 Task: Look for products in the category "Pinot Grigio" from Wines Til Friday only.
Action: Mouse moved to (740, 274)
Screenshot: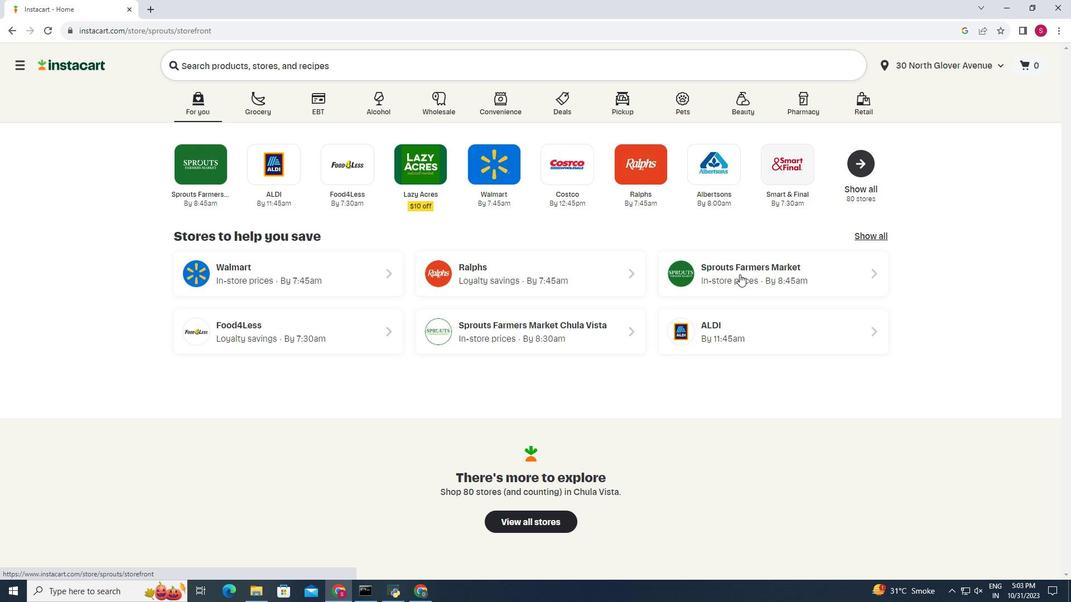 
Action: Mouse pressed left at (740, 274)
Screenshot: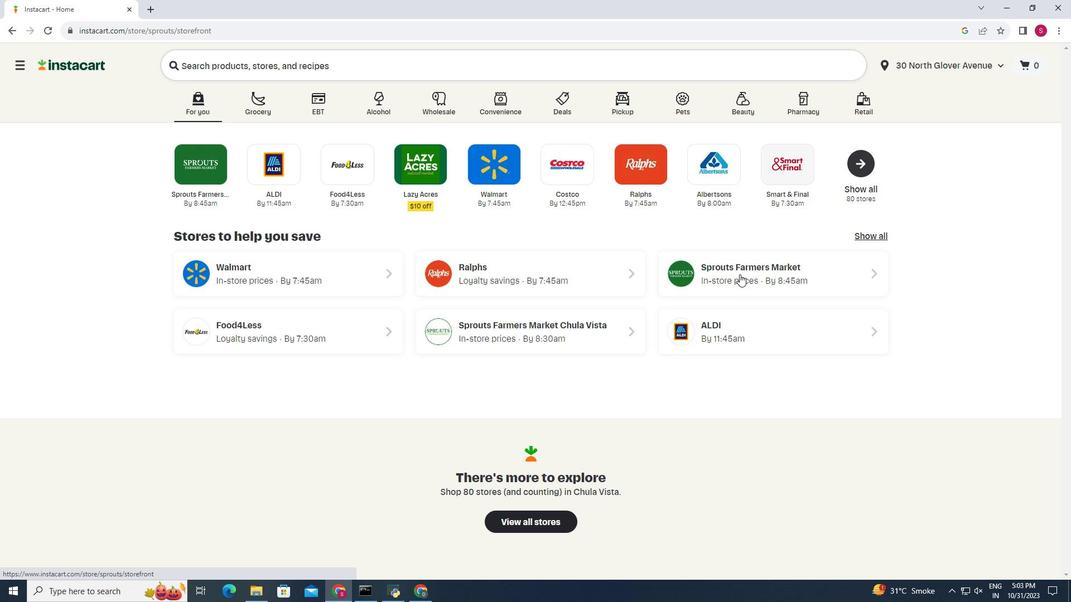 
Action: Mouse moved to (33, 527)
Screenshot: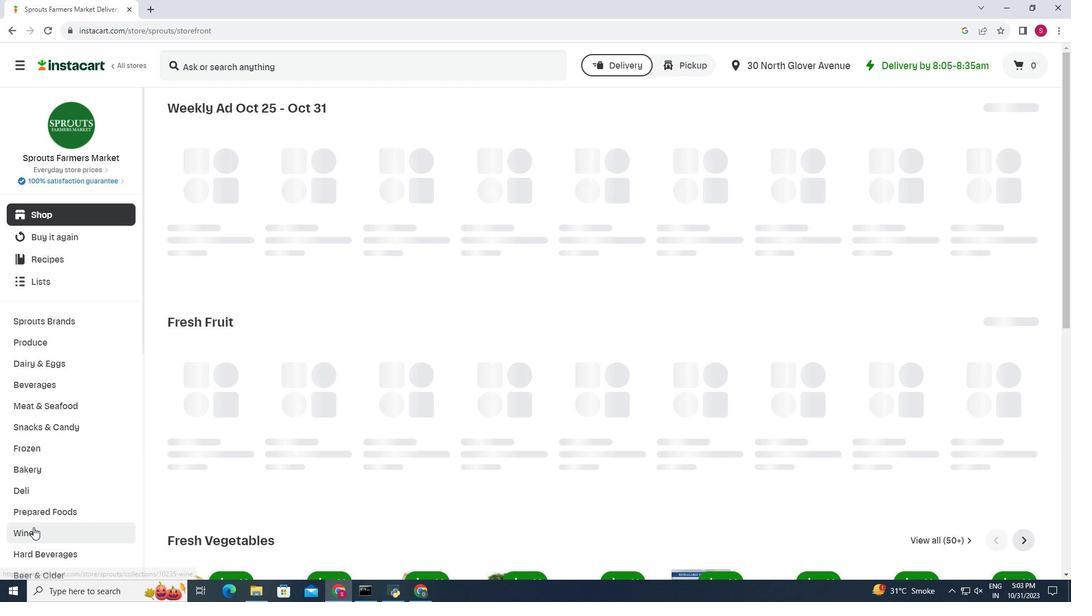 
Action: Mouse pressed left at (33, 527)
Screenshot: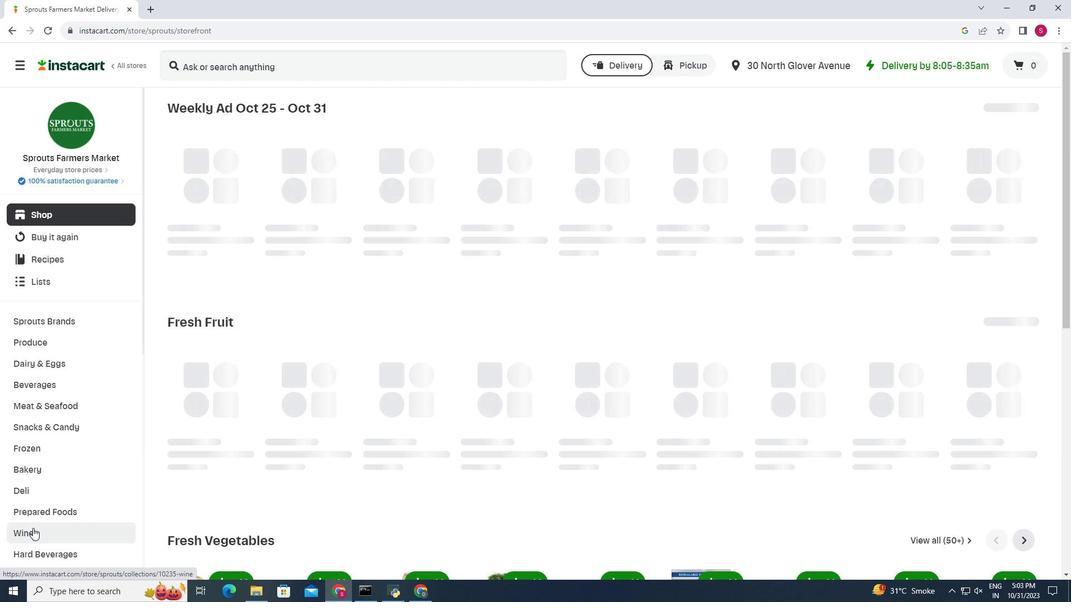 
Action: Mouse moved to (286, 133)
Screenshot: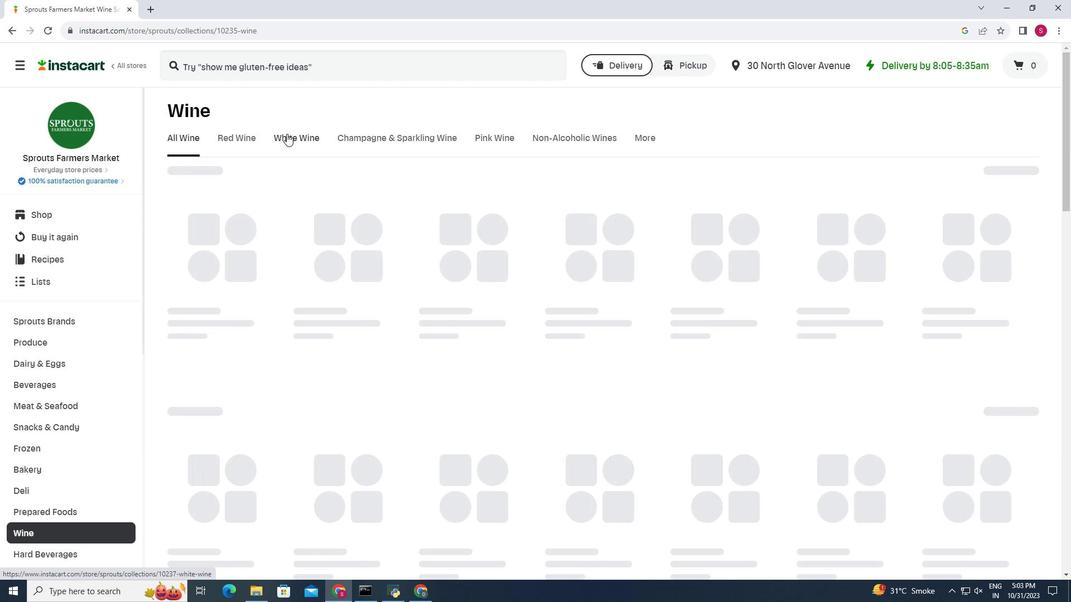 
Action: Mouse pressed left at (286, 133)
Screenshot: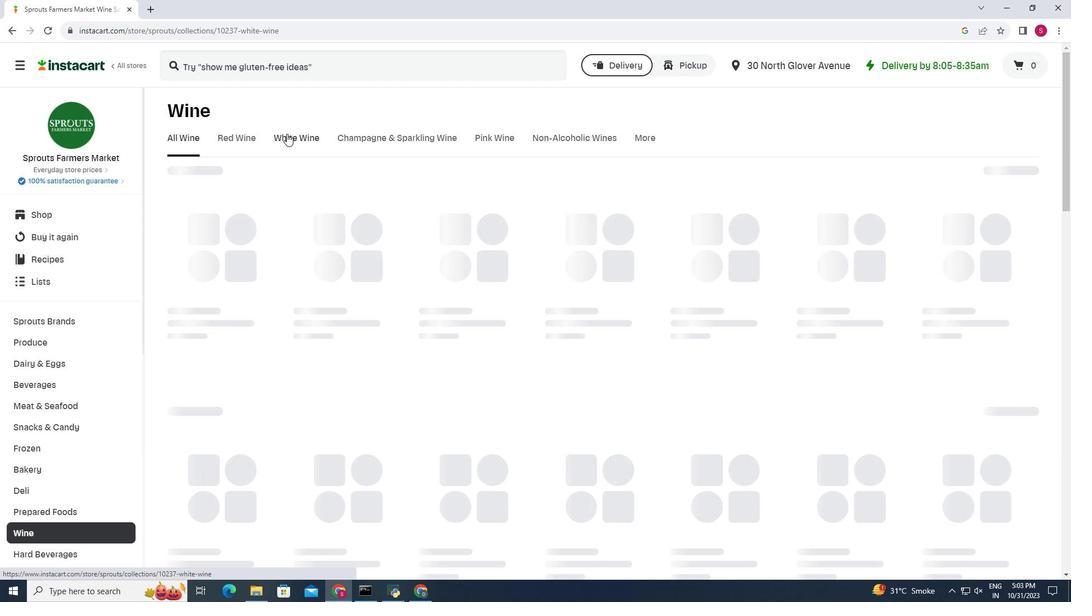 
Action: Mouse moved to (440, 185)
Screenshot: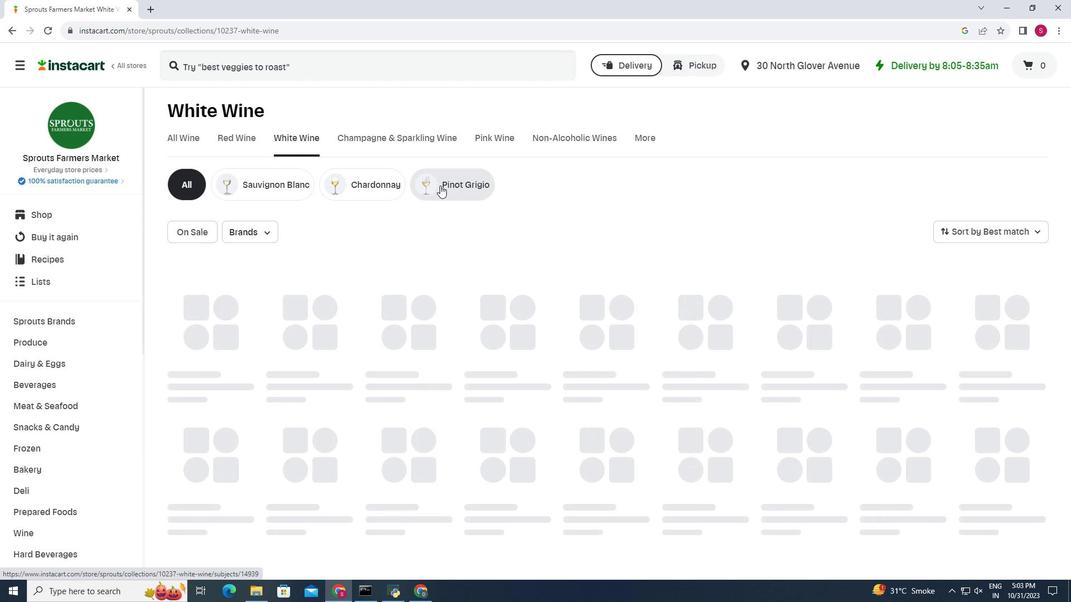 
Action: Mouse pressed left at (440, 185)
Screenshot: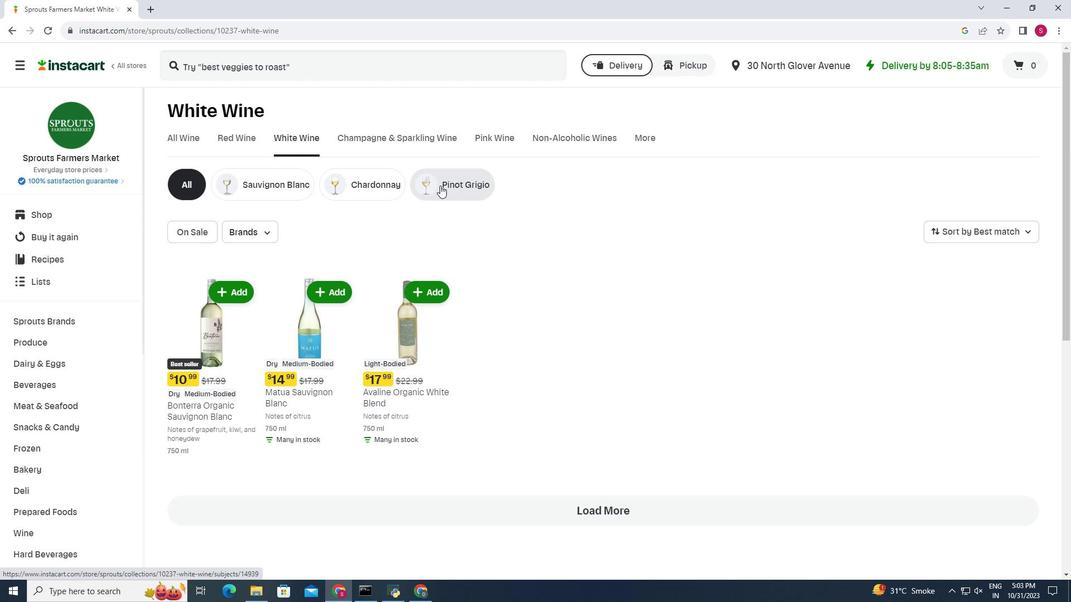 
Action: Mouse moved to (271, 237)
Screenshot: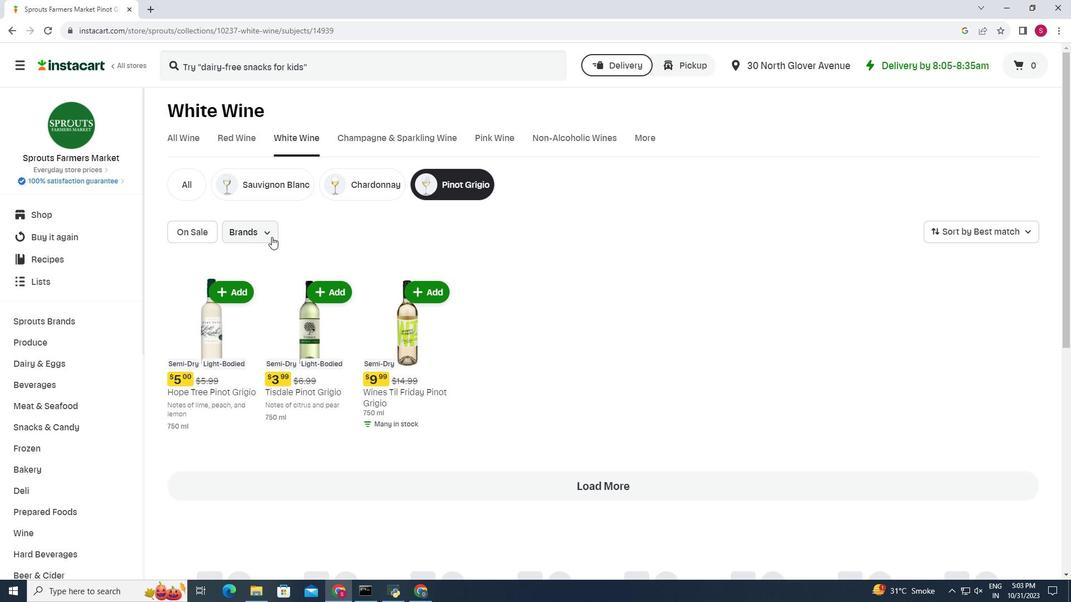 
Action: Mouse pressed left at (271, 237)
Screenshot: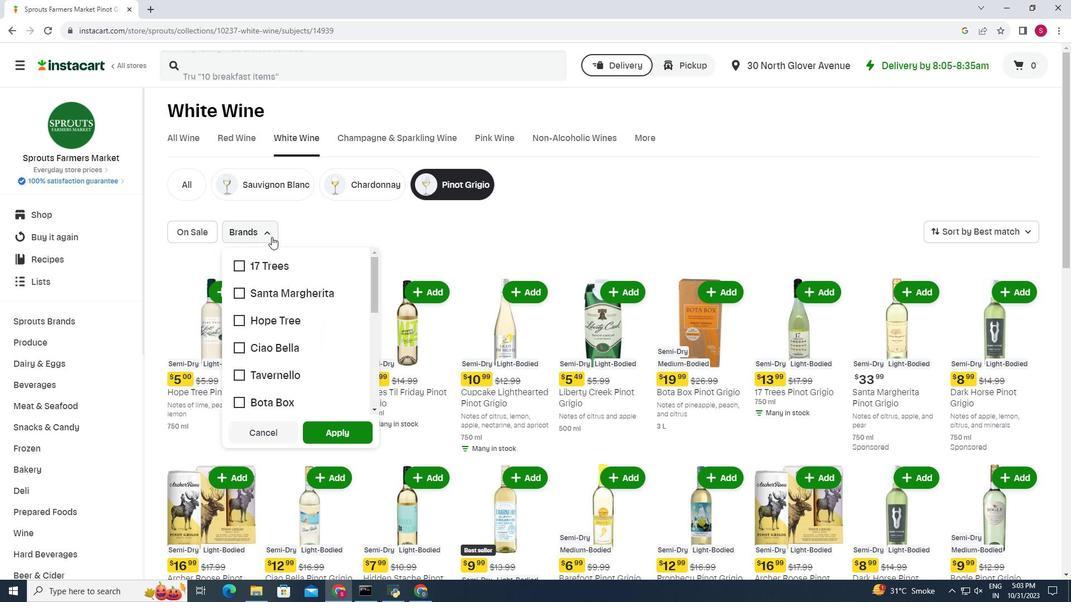 
Action: Mouse moved to (301, 295)
Screenshot: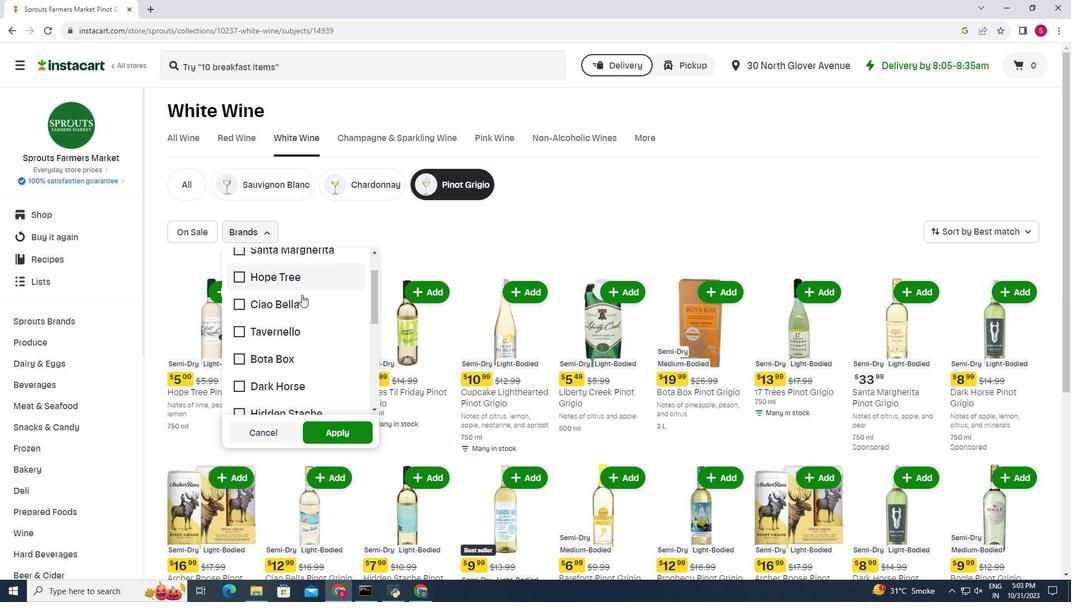 
Action: Mouse scrolled (301, 294) with delta (0, 0)
Screenshot: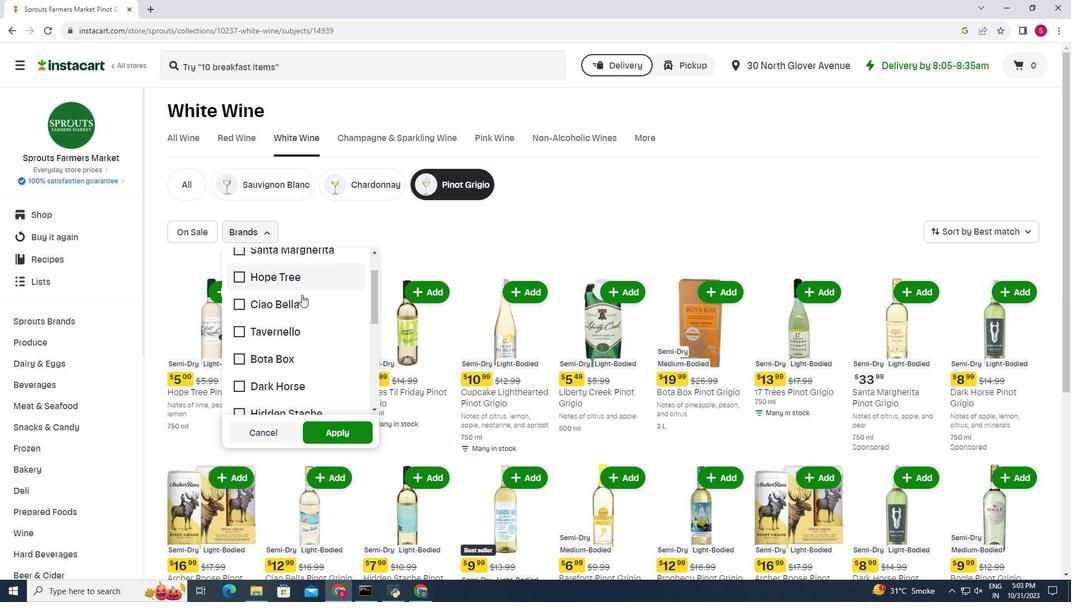 
Action: Mouse moved to (303, 296)
Screenshot: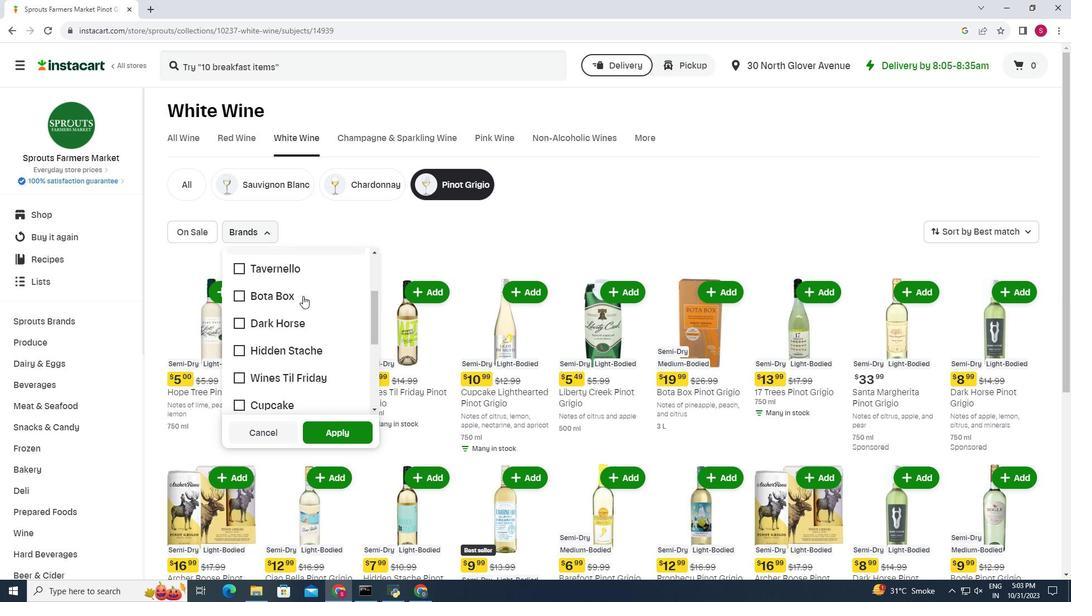 
Action: Mouse scrolled (303, 295) with delta (0, 0)
Screenshot: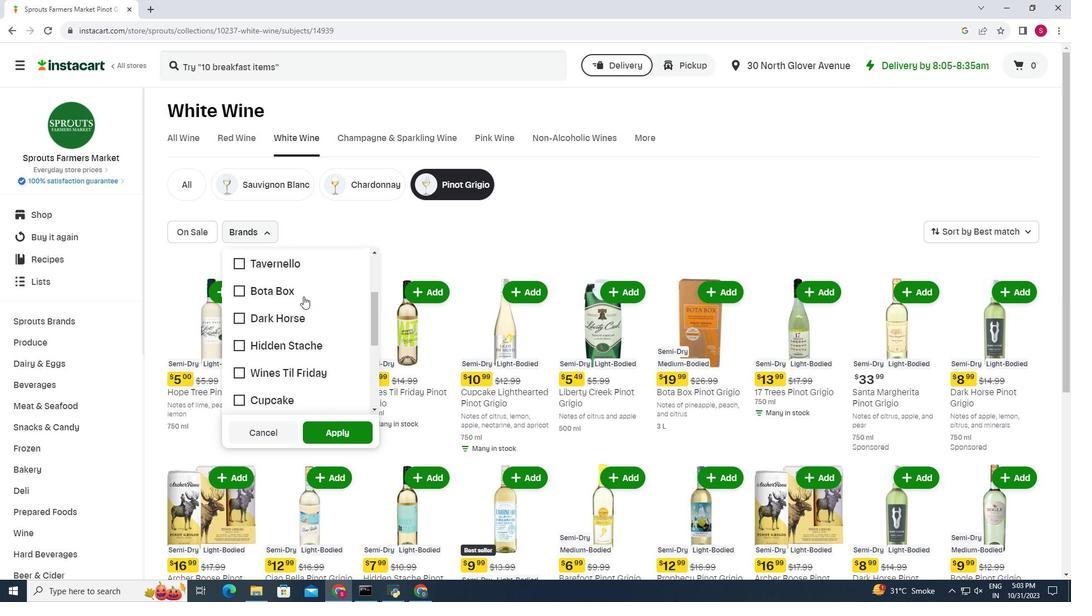 
Action: Mouse moved to (303, 297)
Screenshot: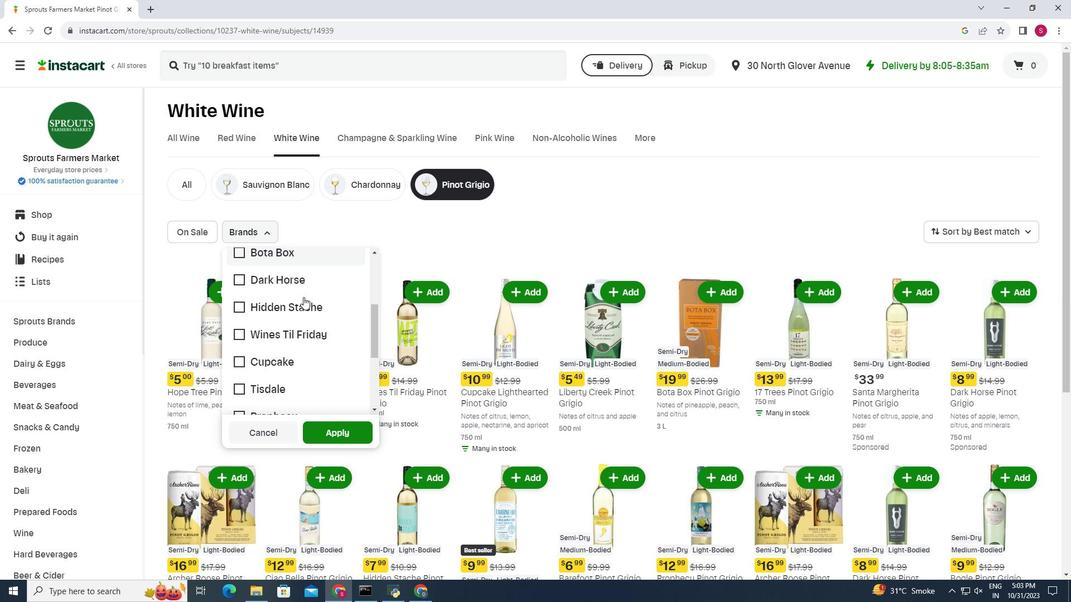 
Action: Mouse scrolled (303, 296) with delta (0, 0)
Screenshot: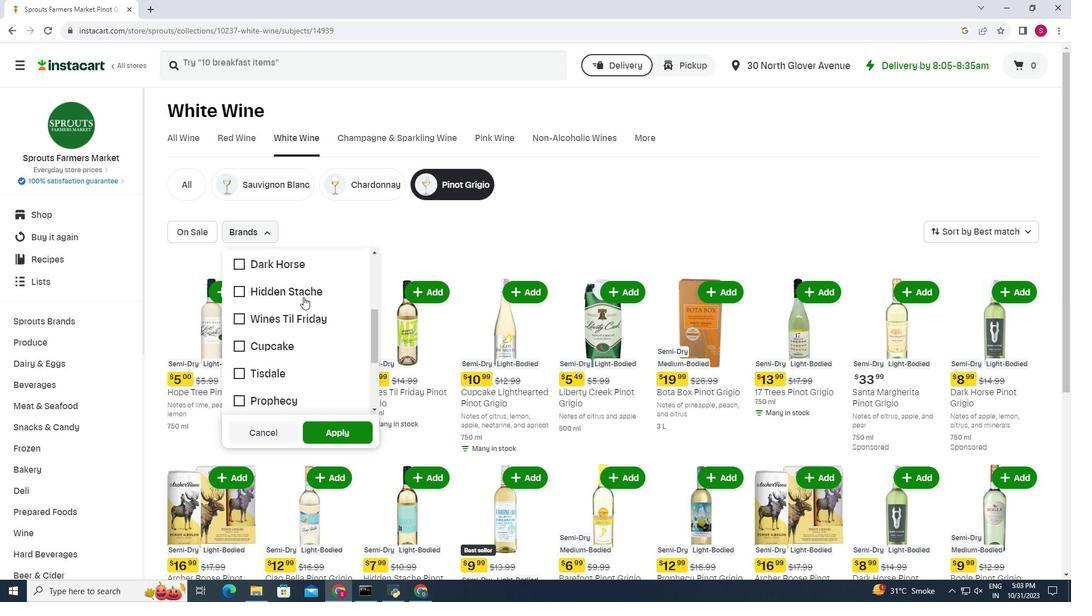 
Action: Mouse moved to (310, 315)
Screenshot: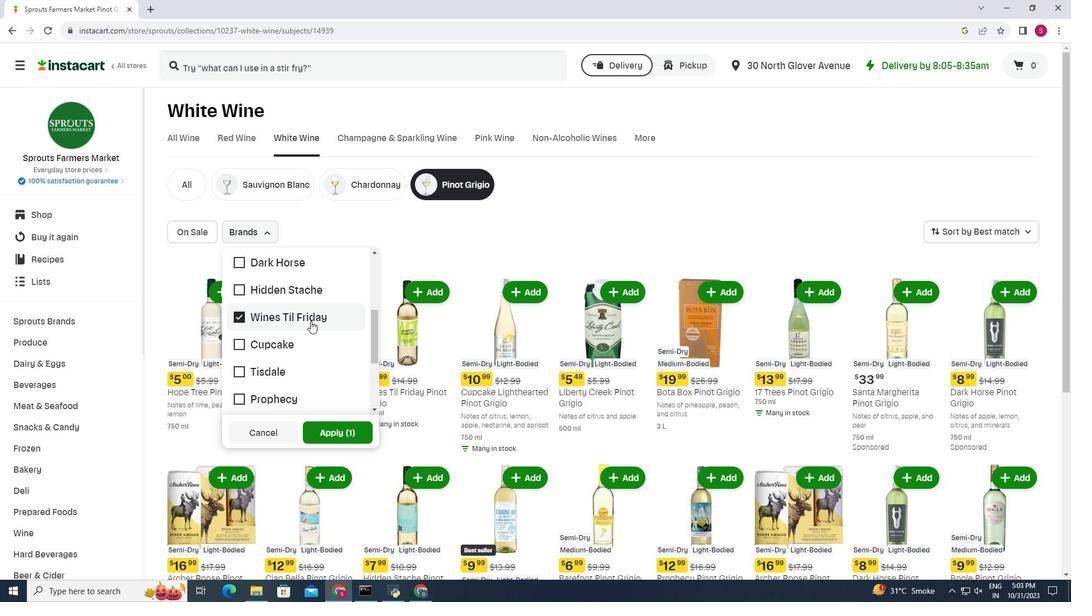 
Action: Mouse pressed left at (310, 315)
Screenshot: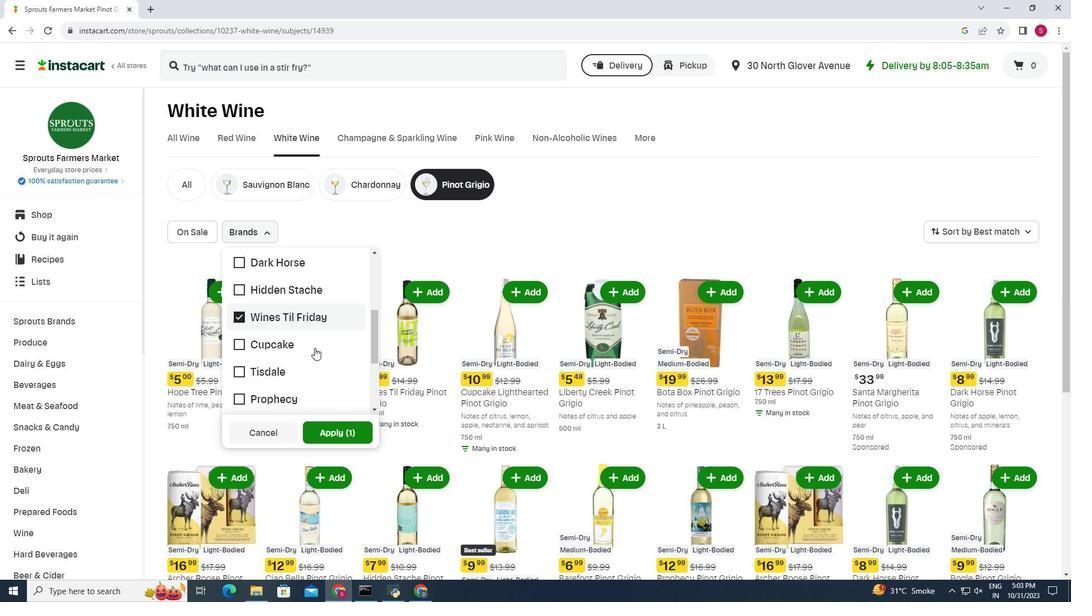
Action: Mouse moved to (324, 429)
Screenshot: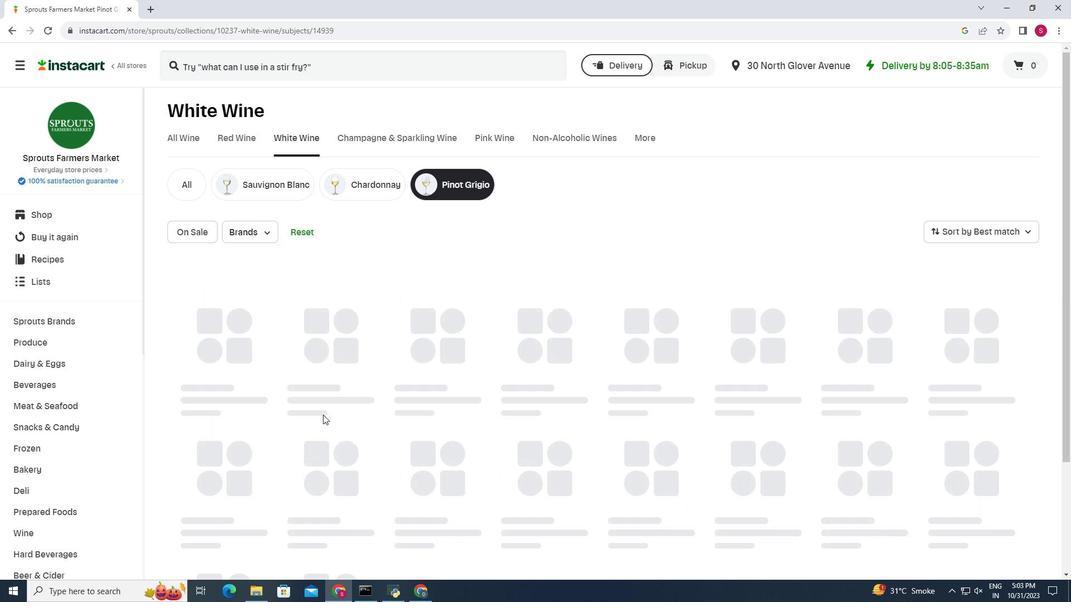 
Action: Mouse pressed left at (324, 429)
Screenshot: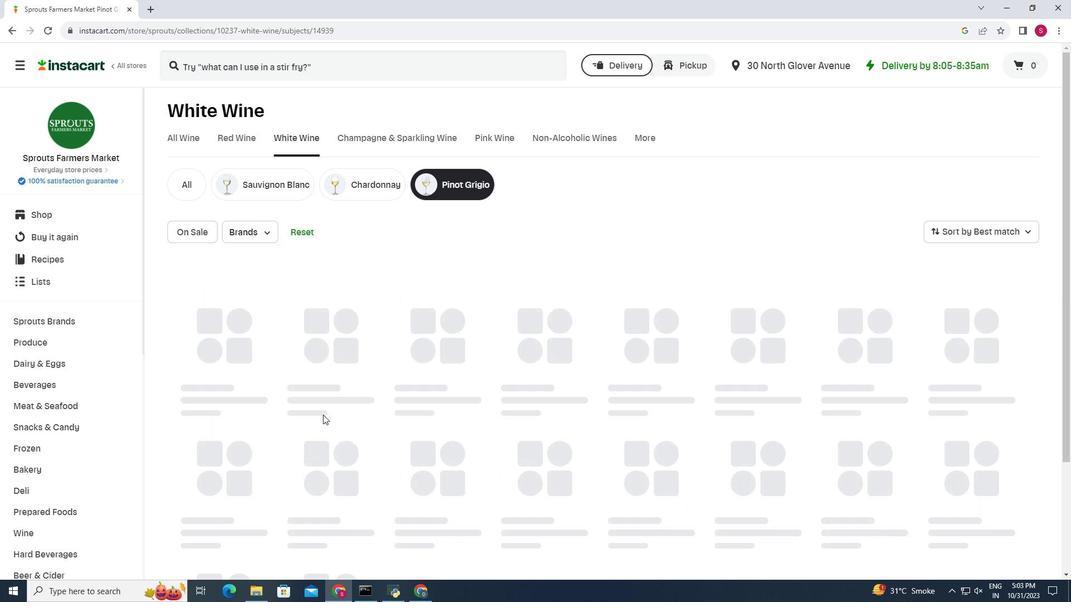 
Action: Mouse moved to (481, 247)
Screenshot: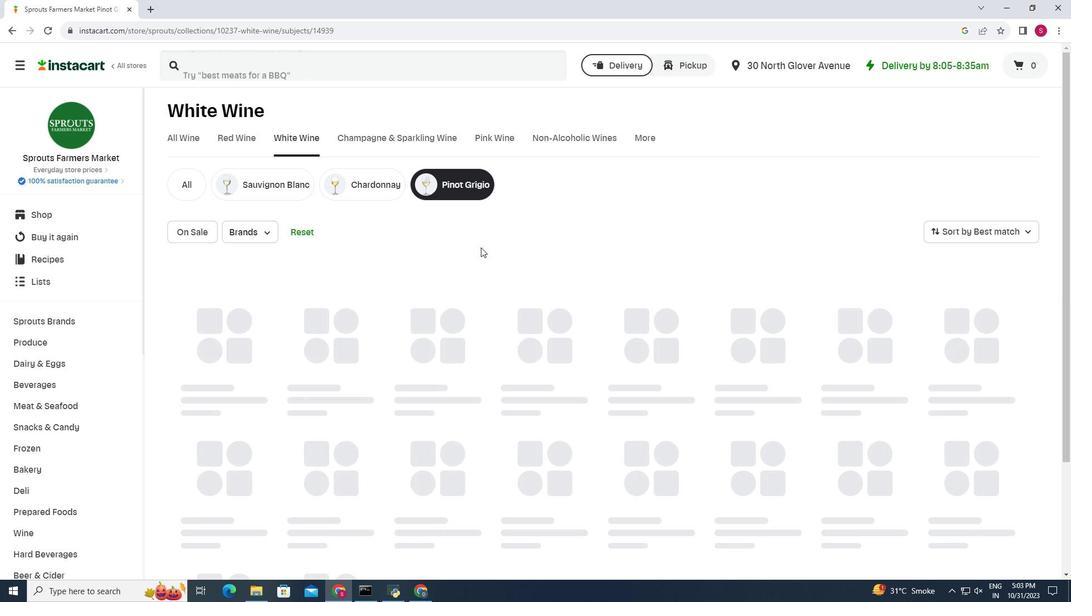 
